Task: Write the Notes "I am a New Vendor" Under New Vendor.
Action: Mouse moved to (118, 16)
Screenshot: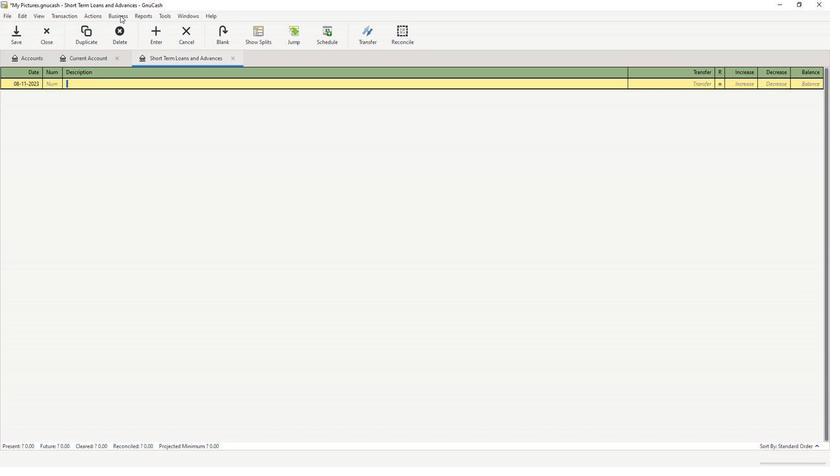 
Action: Mouse pressed left at (118, 16)
Screenshot: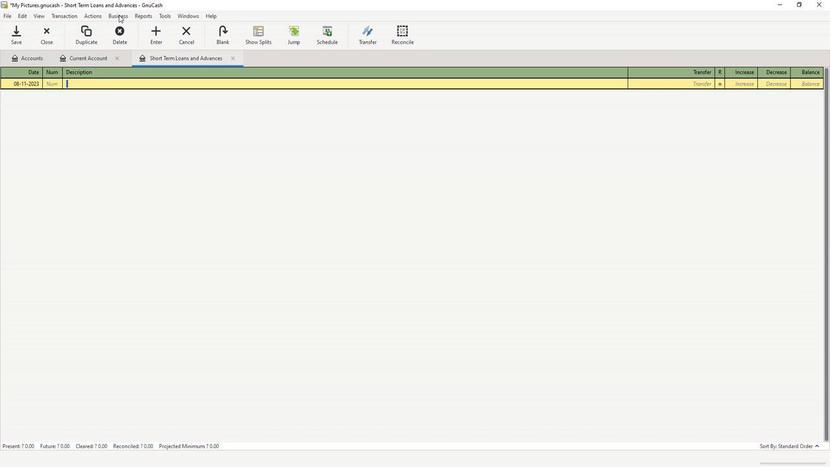 
Action: Mouse moved to (132, 38)
Screenshot: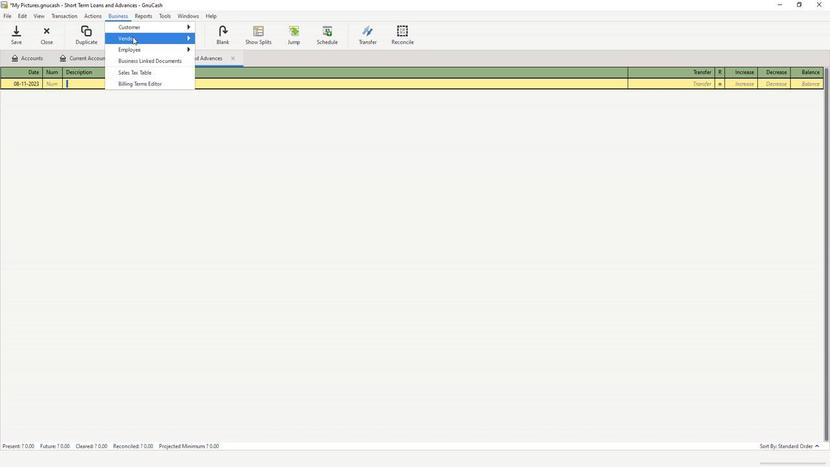 
Action: Mouse pressed left at (132, 38)
Screenshot: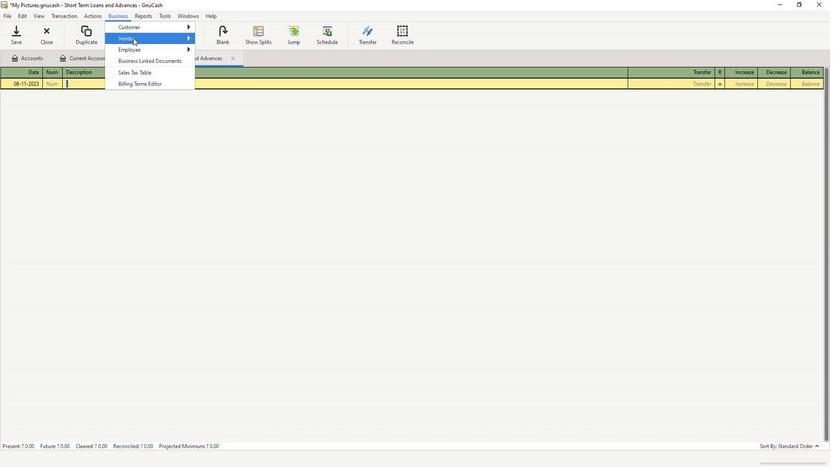 
Action: Mouse moved to (220, 51)
Screenshot: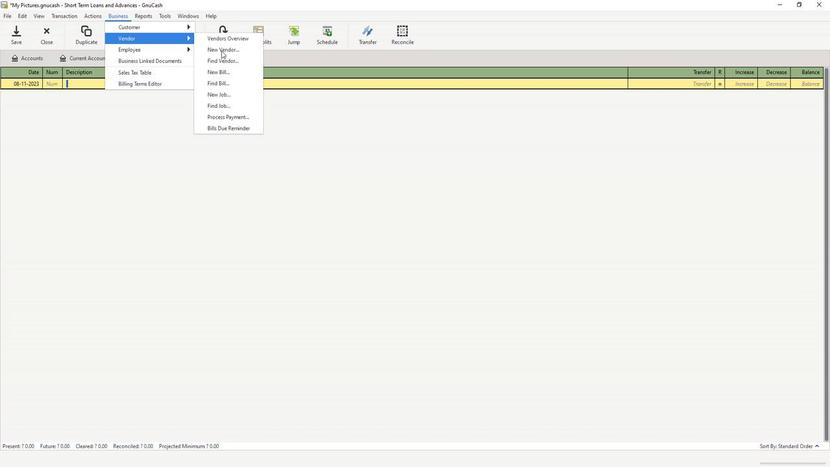 
Action: Mouse pressed left at (220, 51)
Screenshot: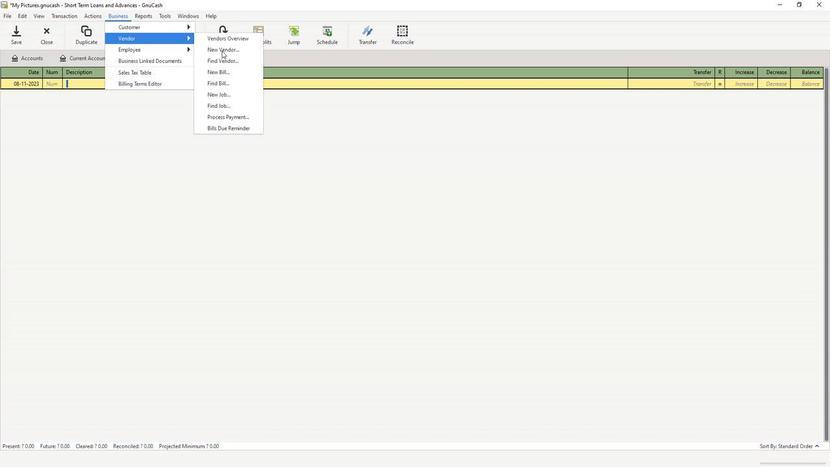 
Action: Mouse moved to (375, 344)
Screenshot: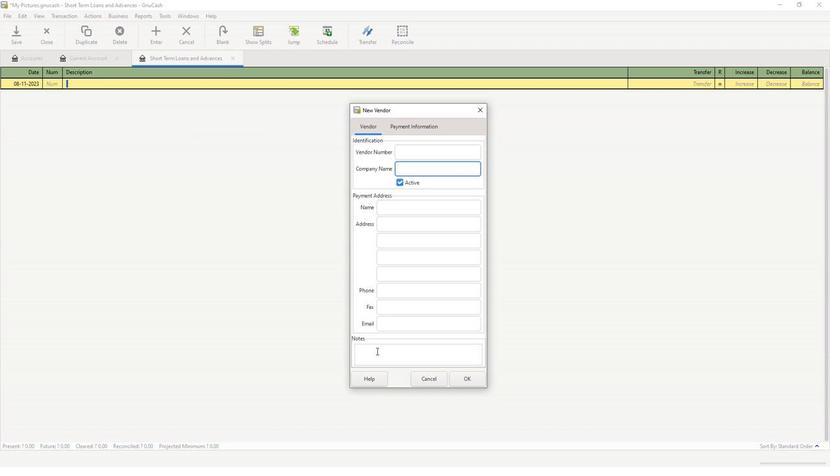 
Action: Mouse pressed left at (375, 344)
Screenshot: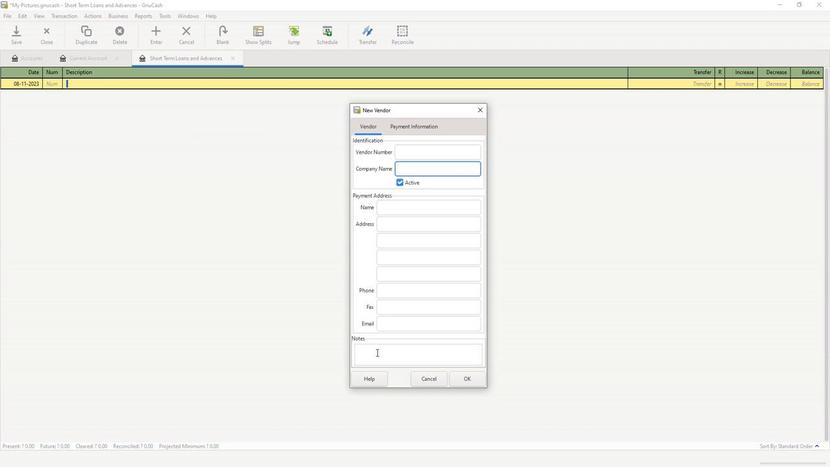 
Action: Key pressed <Key.caps_lock>I<Key.caps_lock><Key.space>am<Key.space>a<Key.space>new<Key.space>vendor
Screenshot: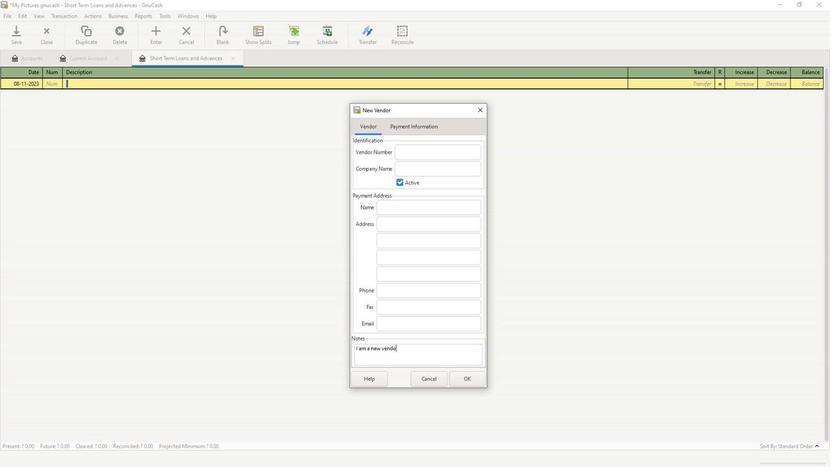 
Action: Mouse moved to (468, 368)
Screenshot: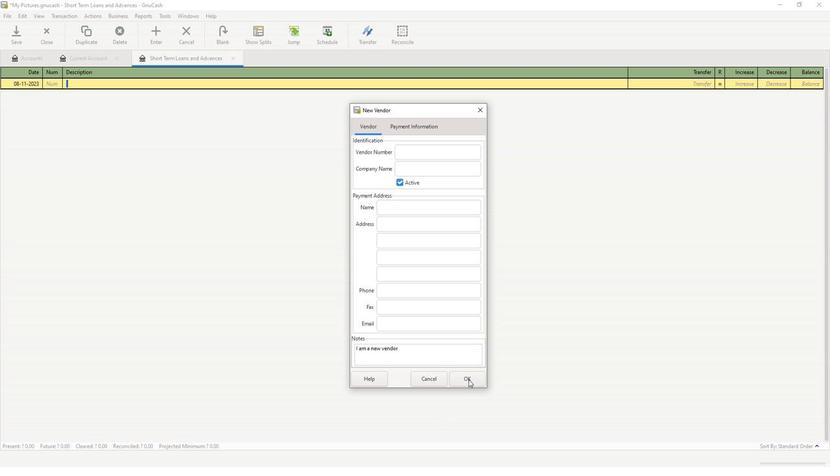
